 Task: Look for products in the category "Alcoholic Kombucha" with lime flavor.
Action: Mouse moved to (903, 317)
Screenshot: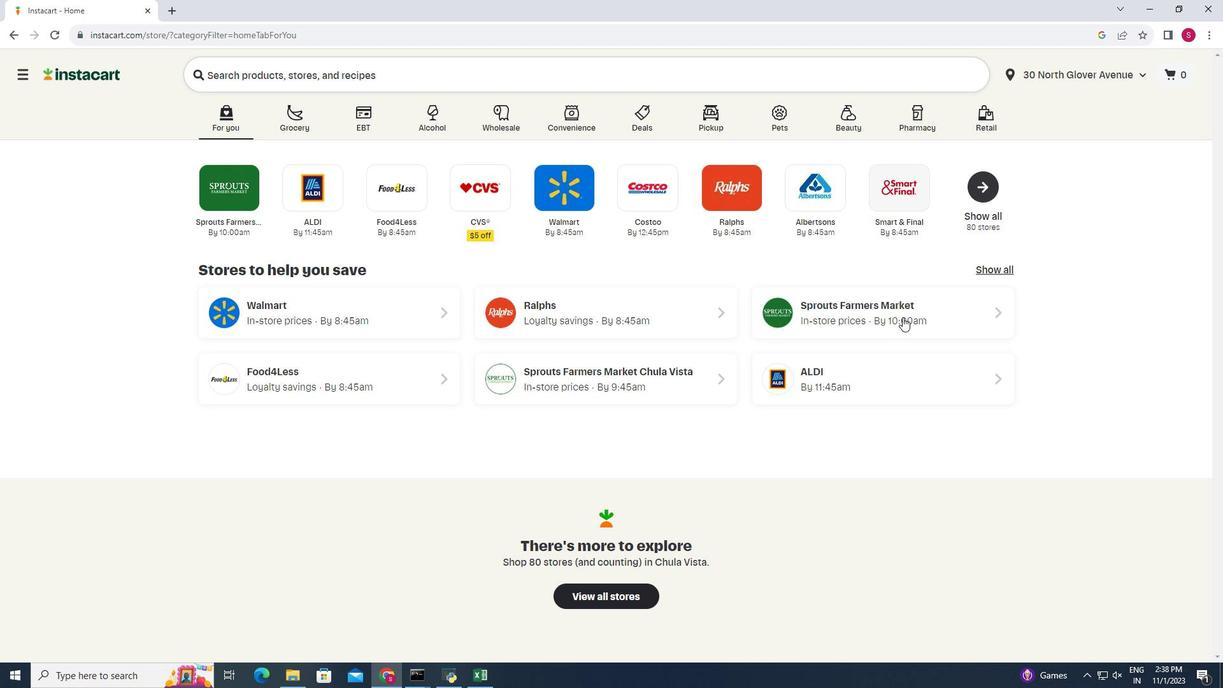
Action: Mouse pressed left at (903, 317)
Screenshot: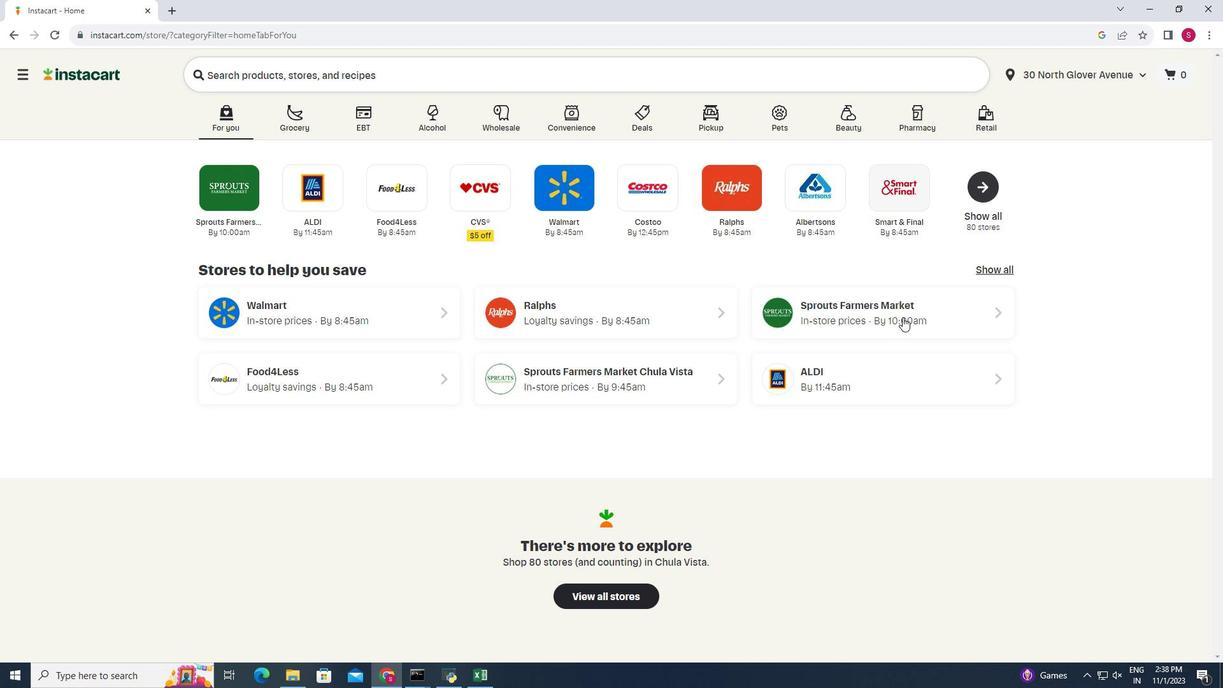 
Action: Mouse moved to (66, 631)
Screenshot: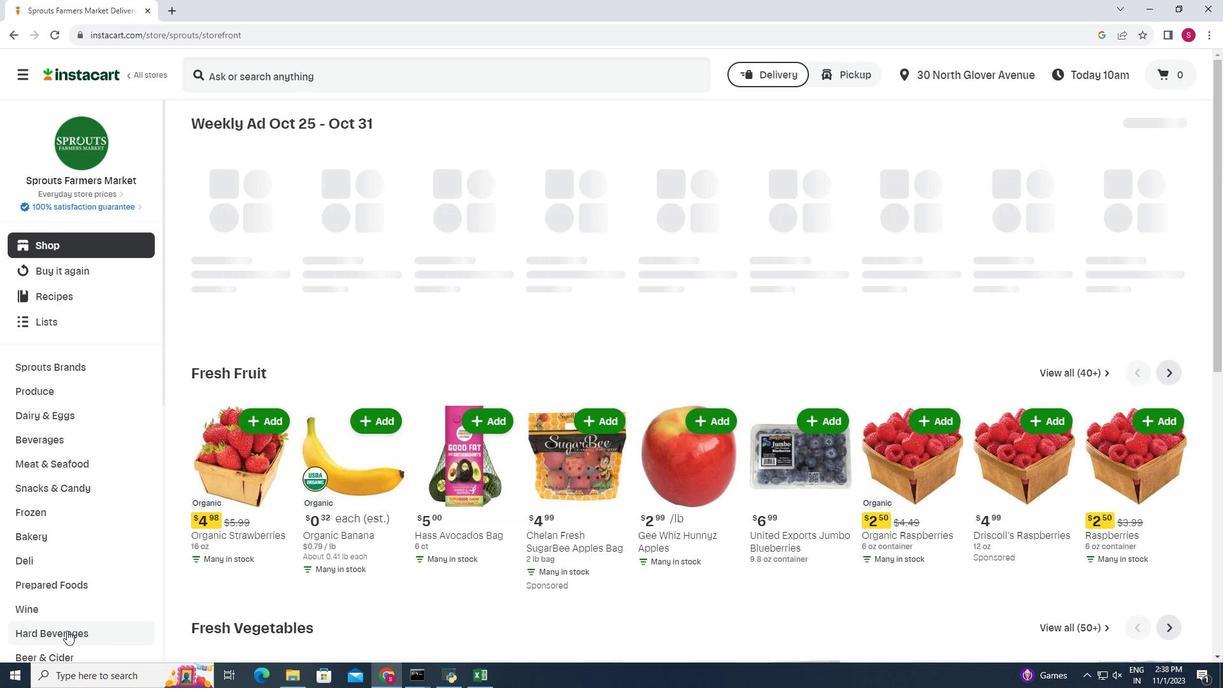 
Action: Mouse pressed left at (66, 631)
Screenshot: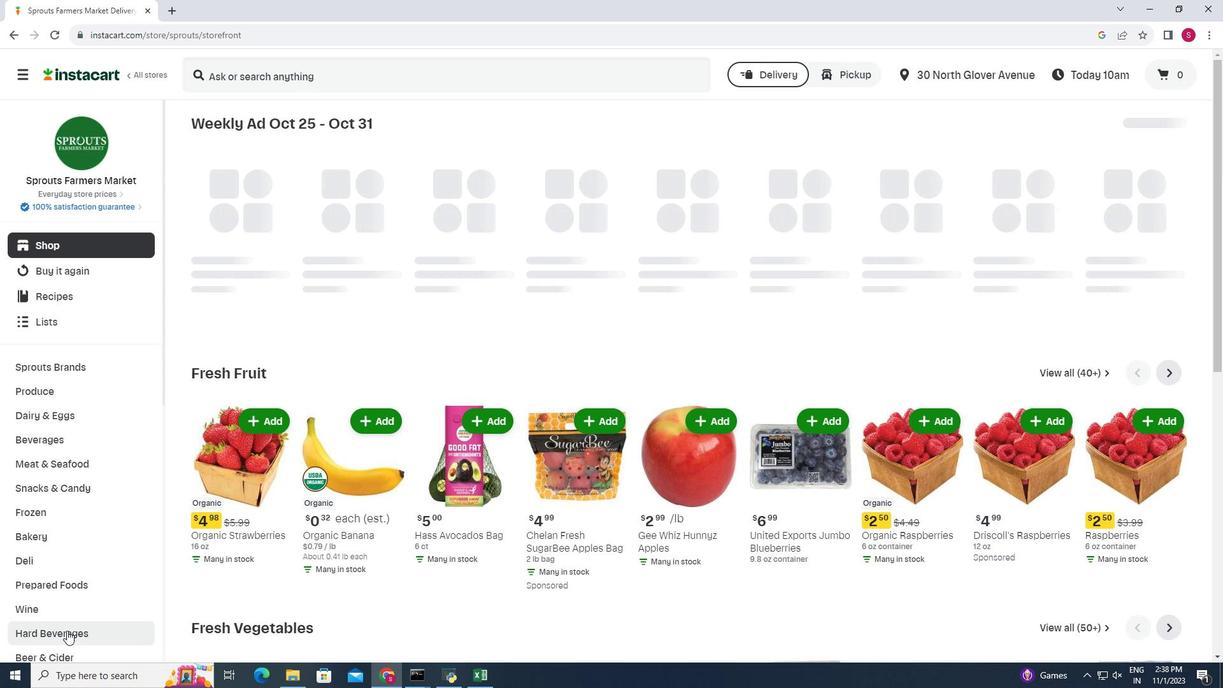 
Action: Mouse moved to (420, 159)
Screenshot: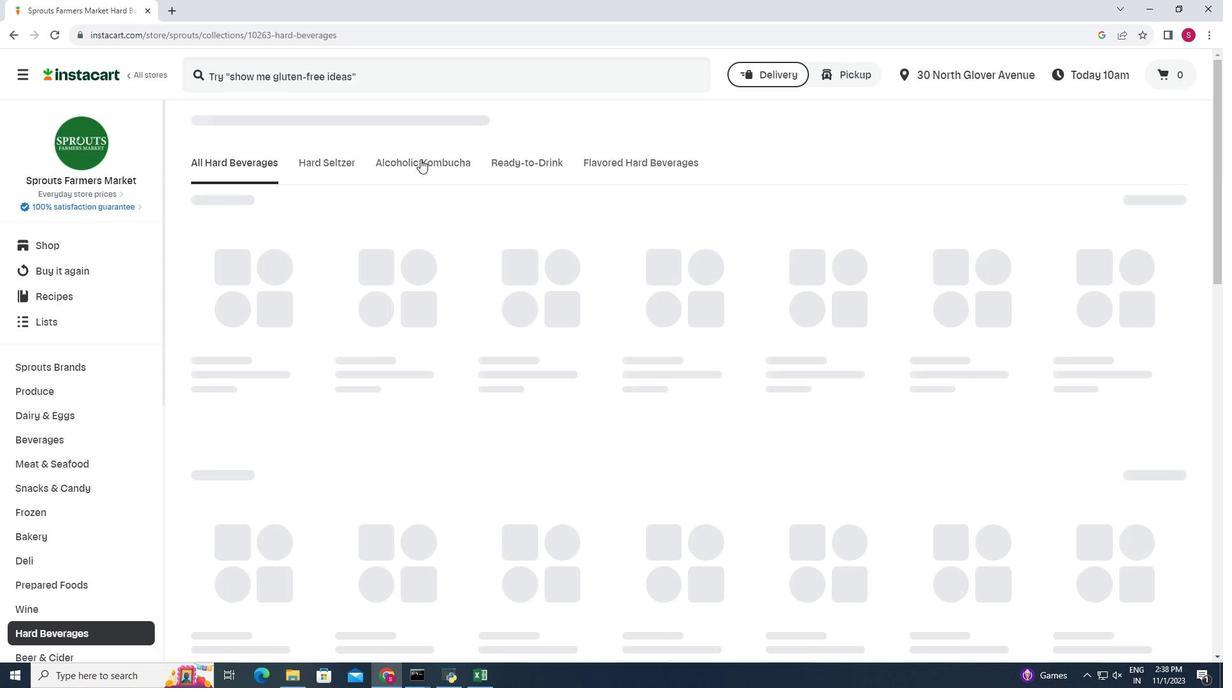 
Action: Mouse pressed left at (420, 159)
Screenshot: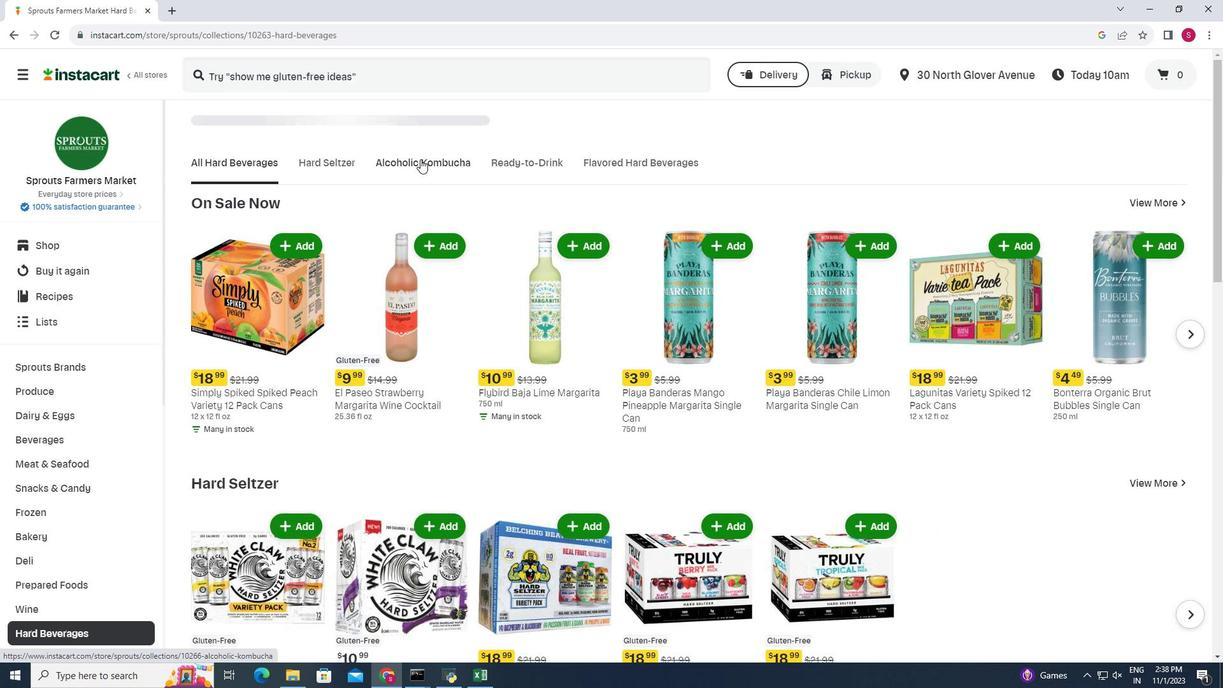 
Action: Mouse moved to (229, 200)
Screenshot: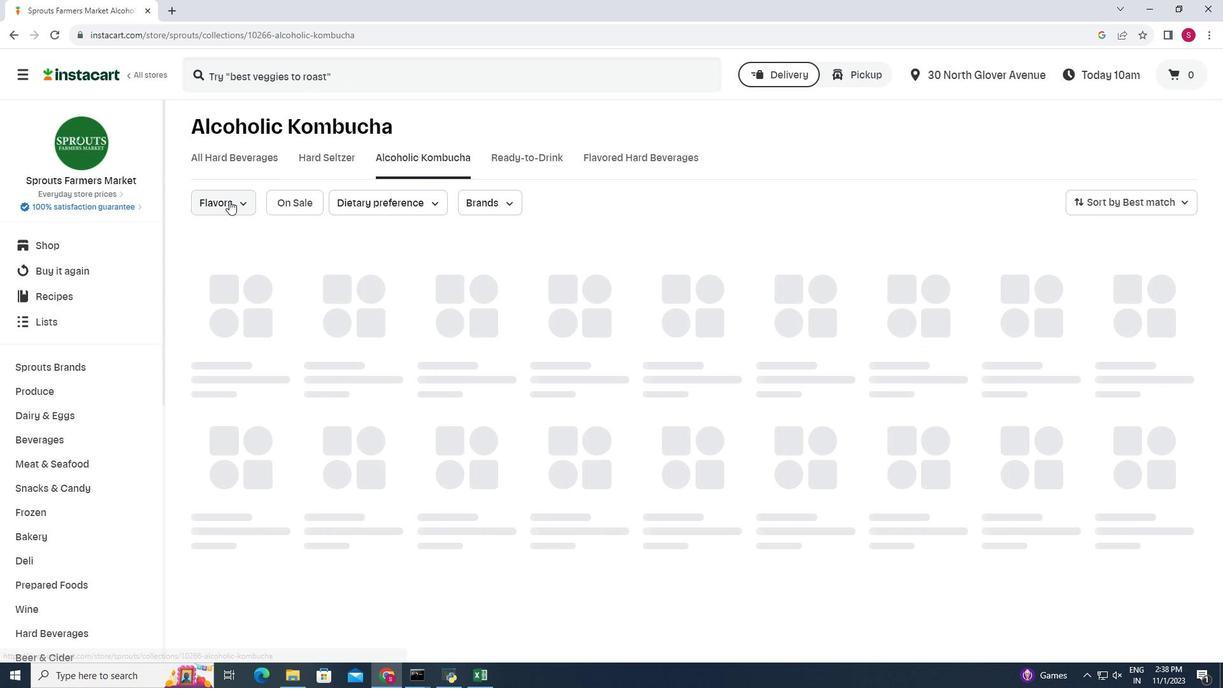 
Action: Mouse pressed left at (229, 200)
Screenshot: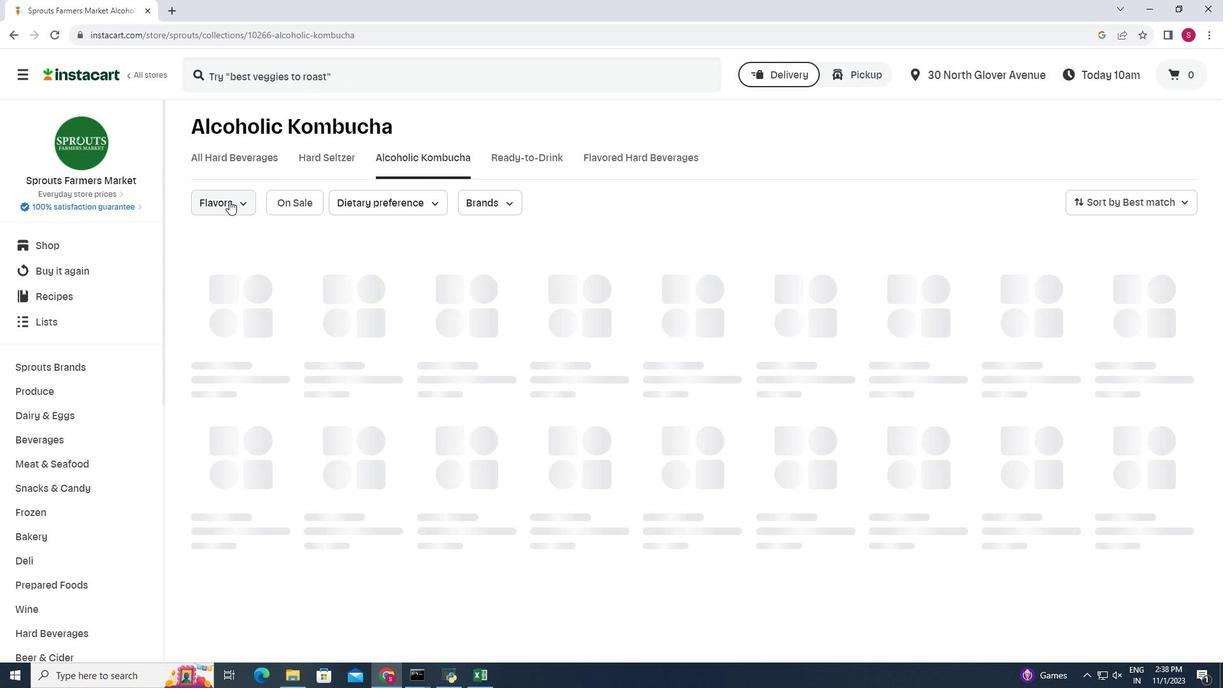 
Action: Mouse moved to (237, 277)
Screenshot: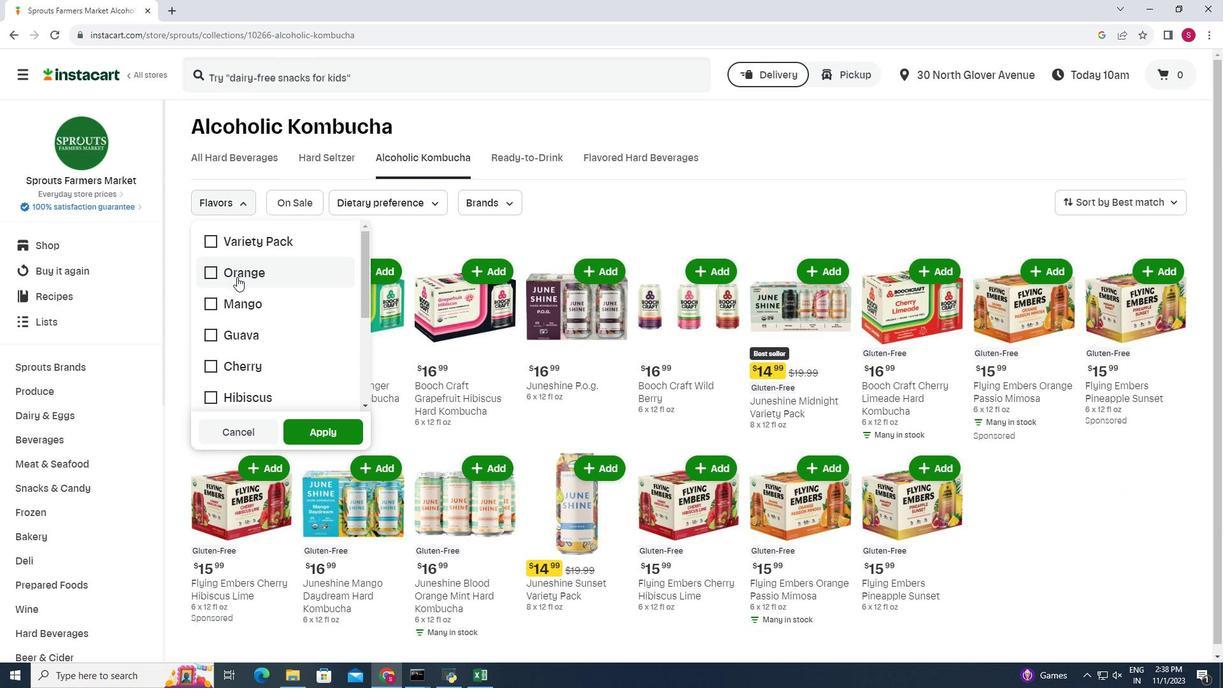 
Action: Mouse scrolled (237, 276) with delta (0, 0)
Screenshot: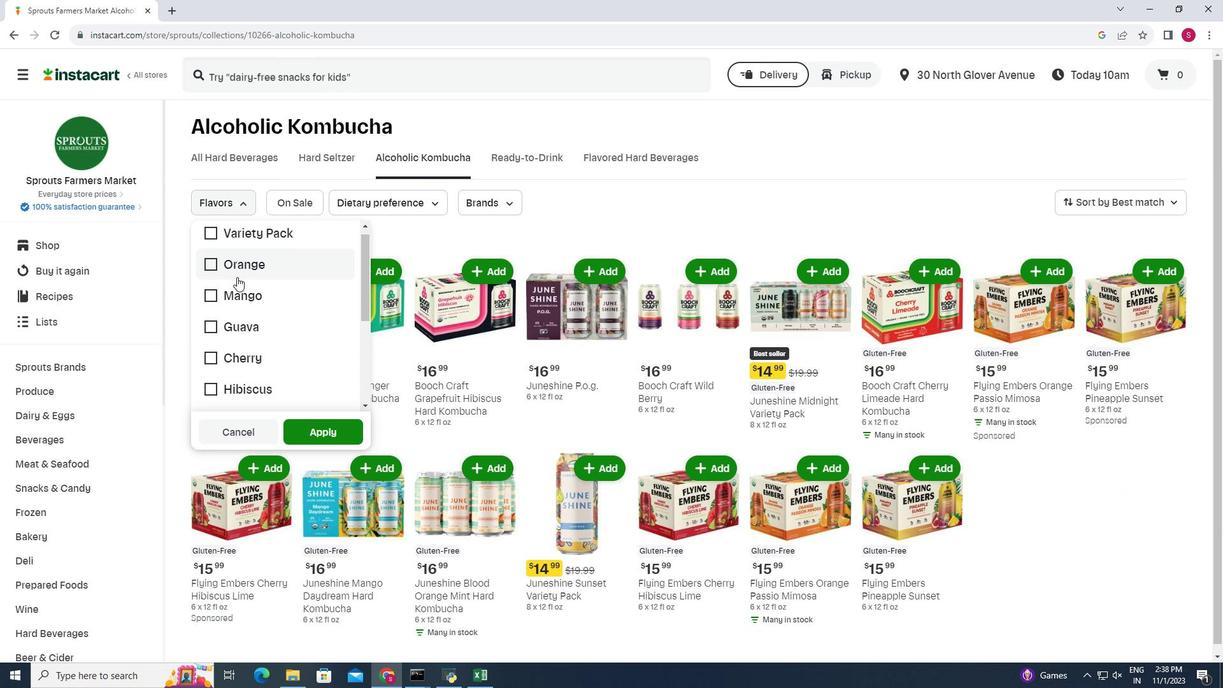 
Action: Mouse scrolled (237, 276) with delta (0, 0)
Screenshot: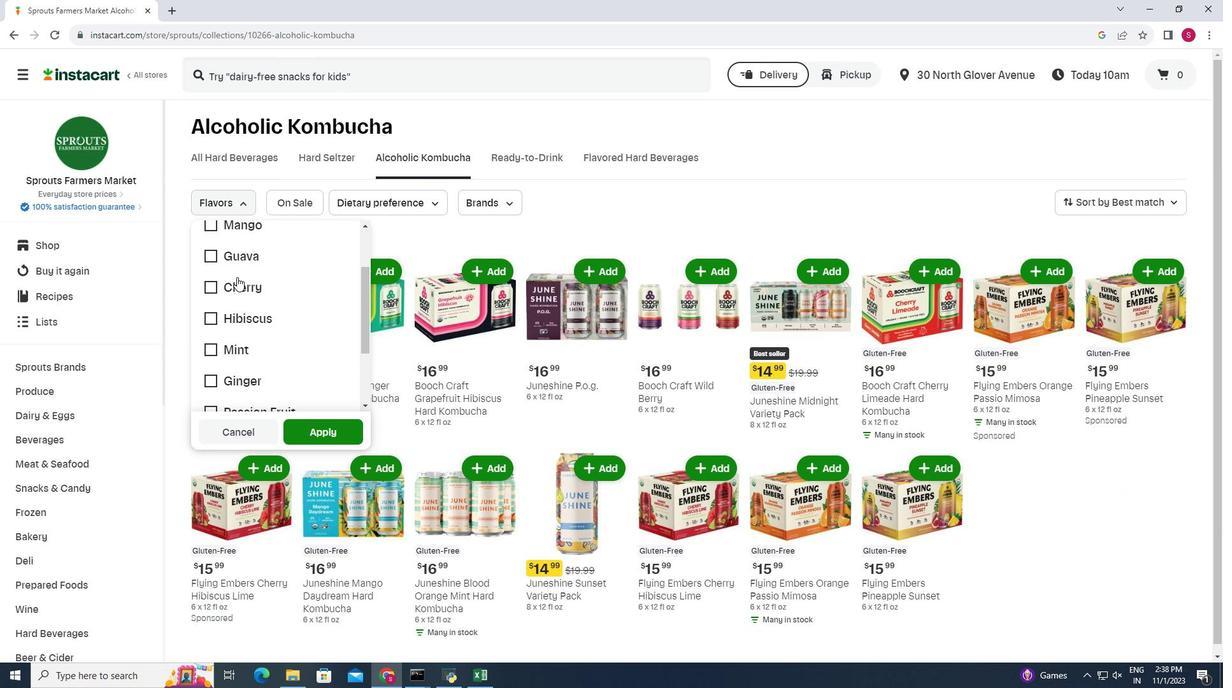 
Action: Mouse scrolled (237, 276) with delta (0, 0)
Screenshot: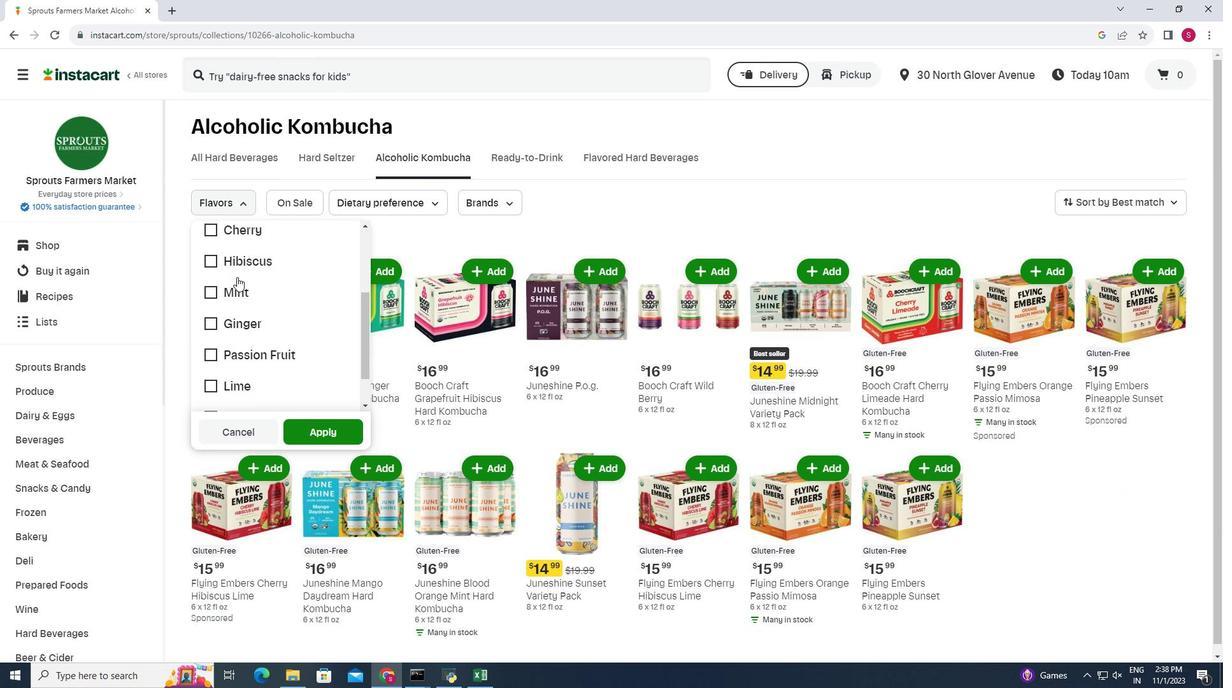
Action: Mouse moved to (230, 342)
Screenshot: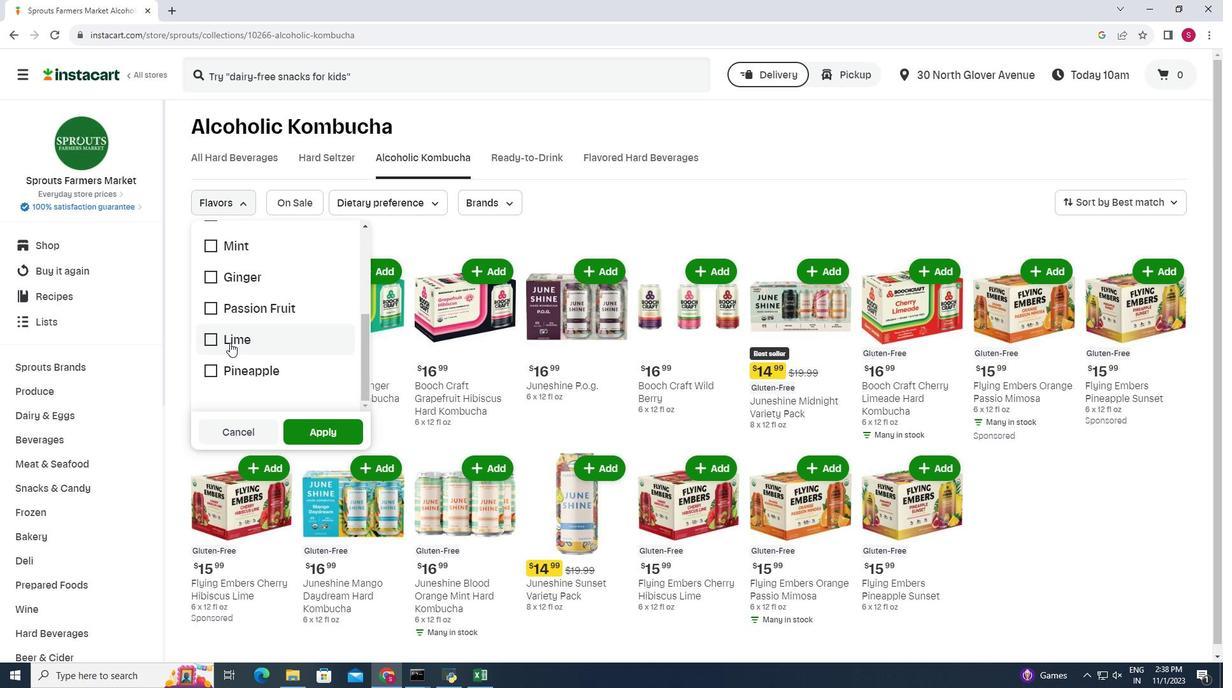 
Action: Mouse pressed left at (230, 342)
Screenshot: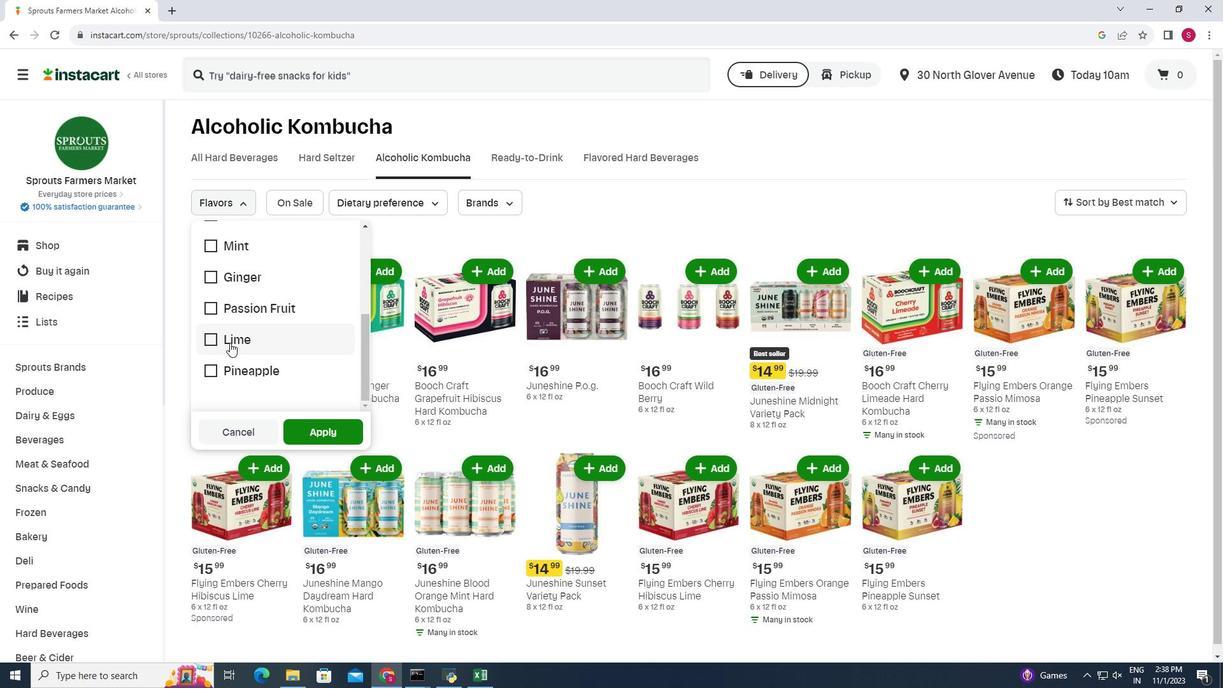 
Action: Mouse moved to (297, 428)
Screenshot: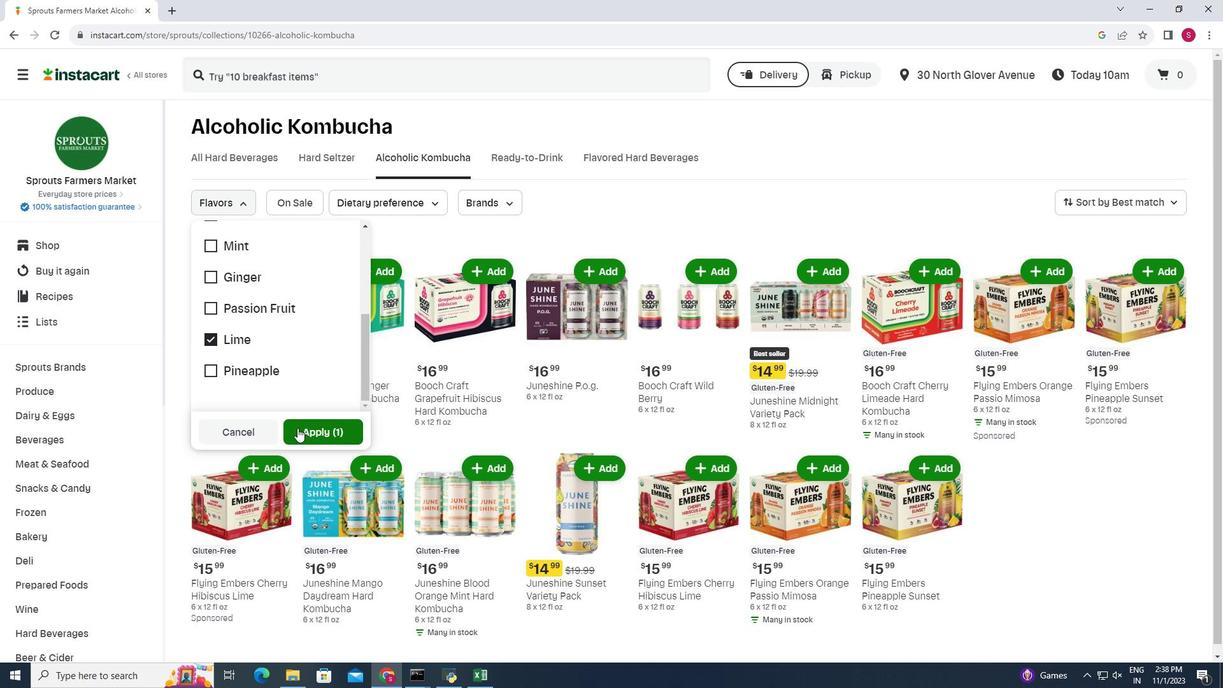 
Action: Mouse pressed left at (297, 428)
Screenshot: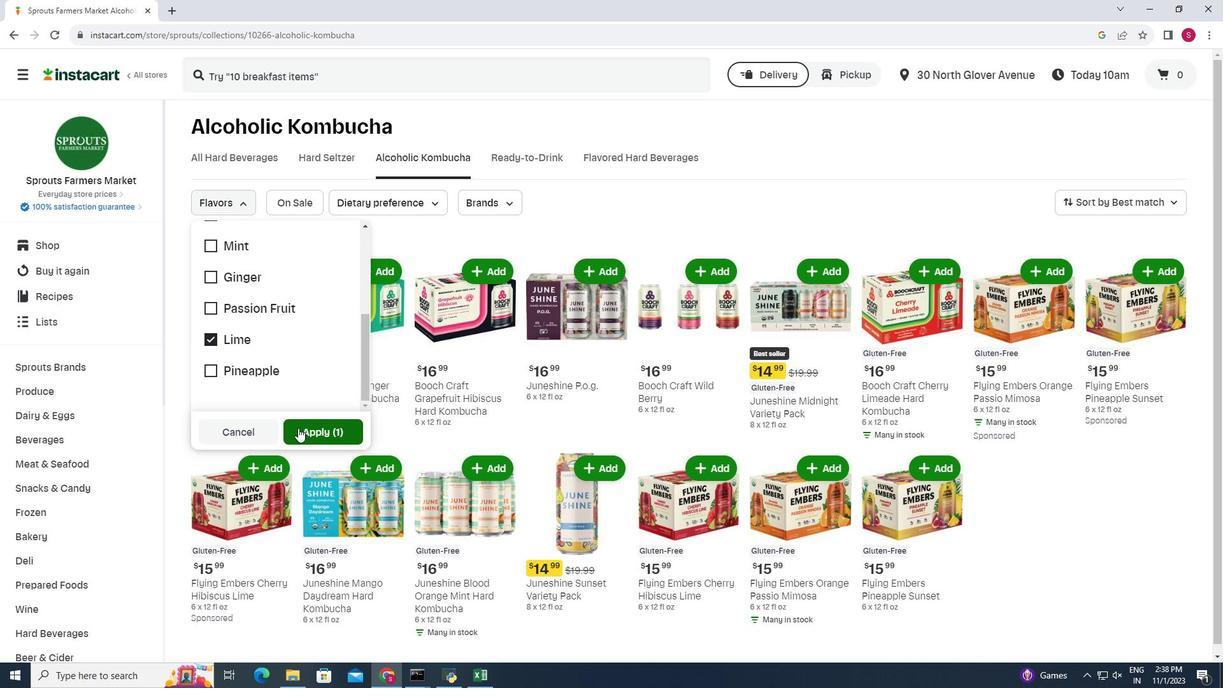 
Action: Mouse moved to (658, 251)
Screenshot: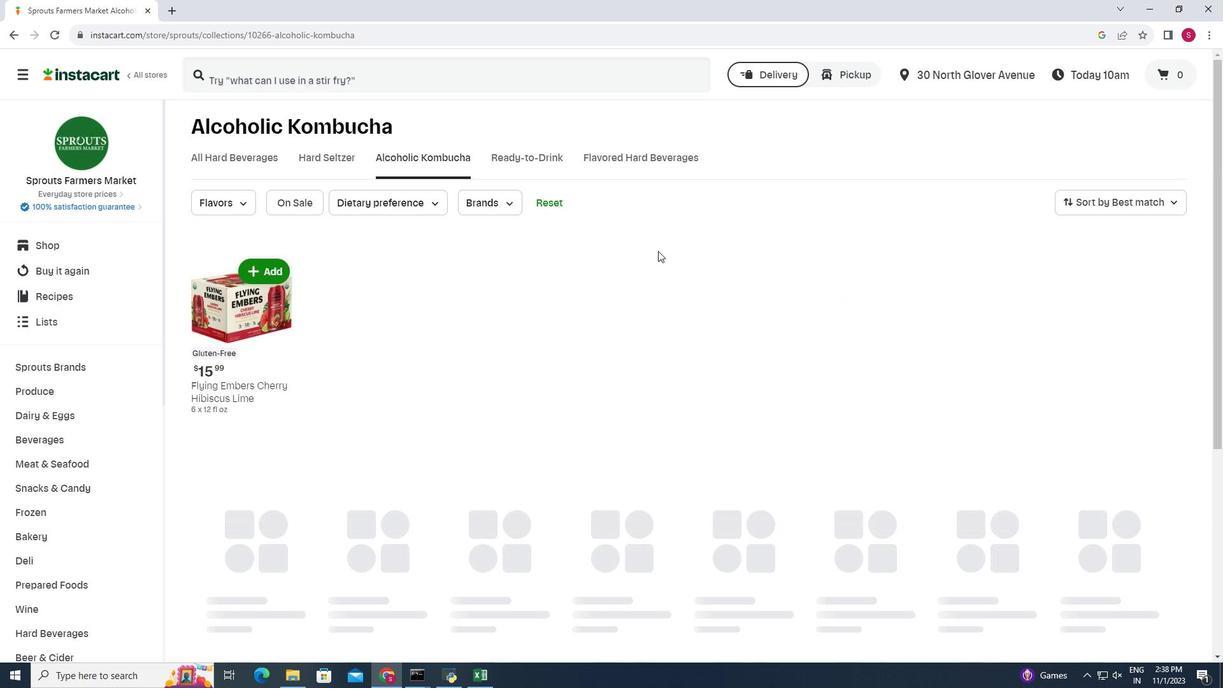 
